 Task: In the  document selfdiscipline.epub Share this file with 'softage.6@softage.net' Make a copy of the file 'without changing the auto name' Delete the  copy of the file
Action: Mouse scrolled (130, 89) with delta (0, 0)
Screenshot: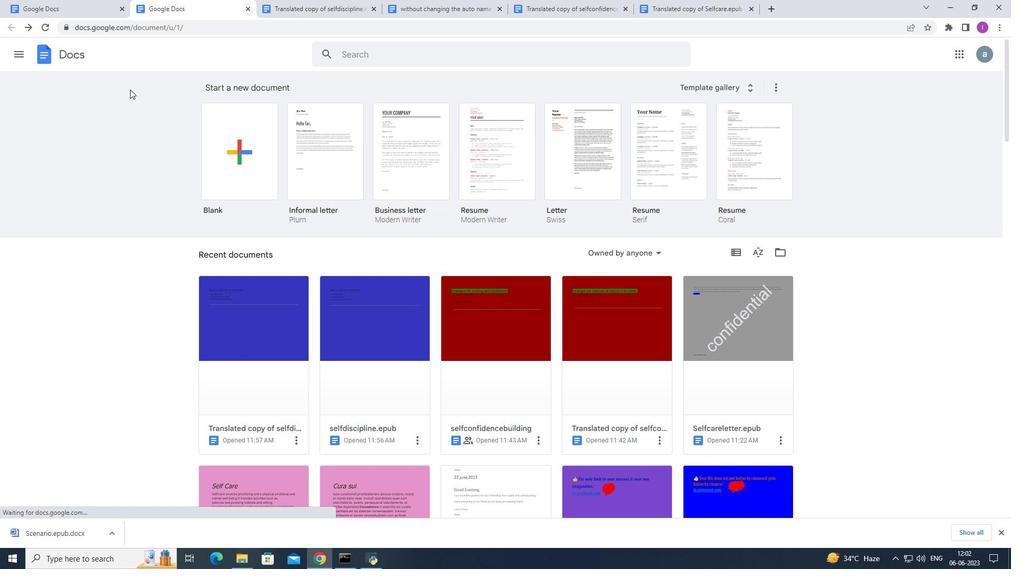 
Action: Mouse moved to (385, 312)
Screenshot: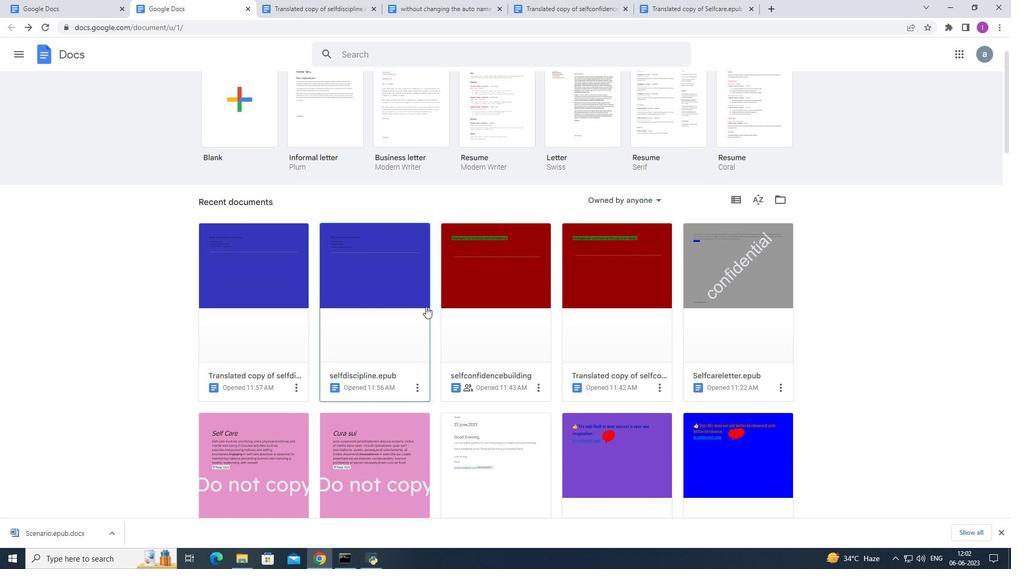 
Action: Mouse pressed left at (385, 312)
Screenshot: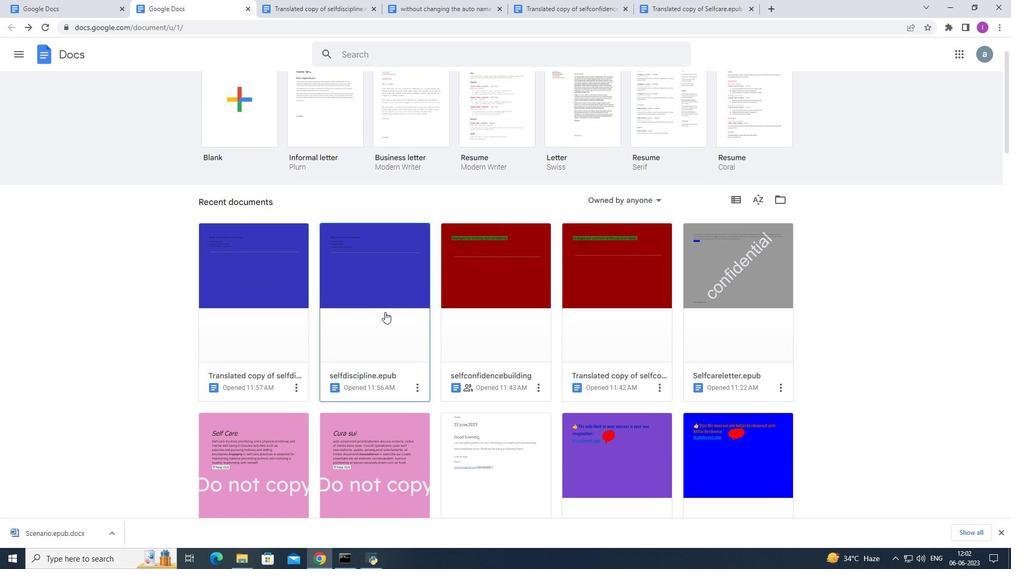 
Action: Mouse moved to (42, 62)
Screenshot: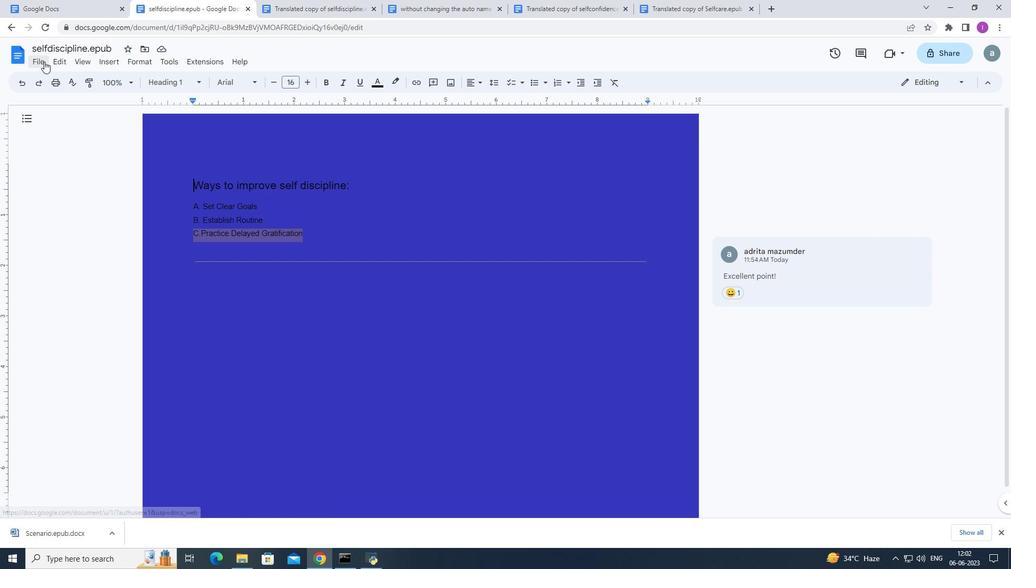 
Action: Mouse pressed left at (42, 62)
Screenshot: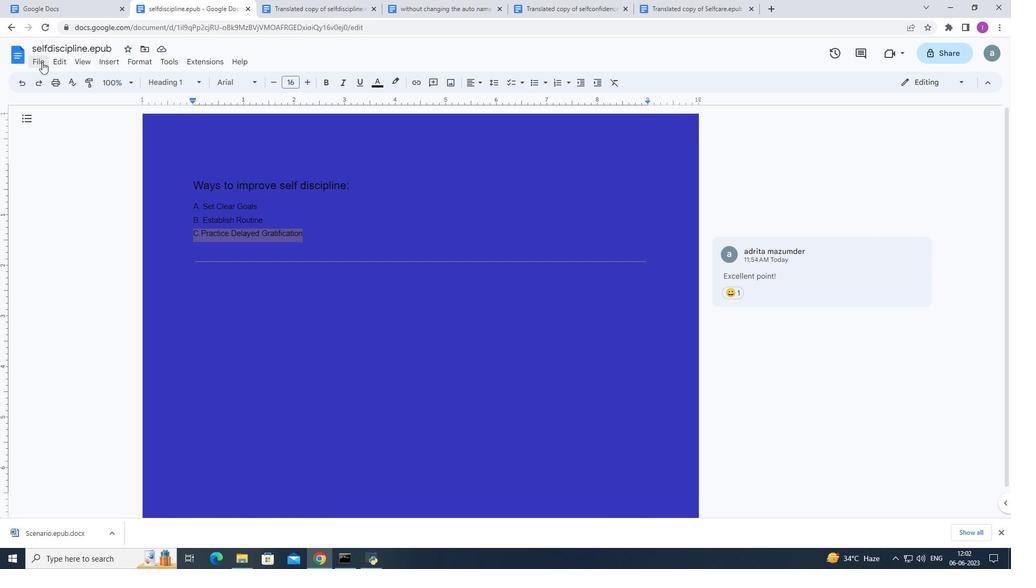 
Action: Mouse moved to (233, 139)
Screenshot: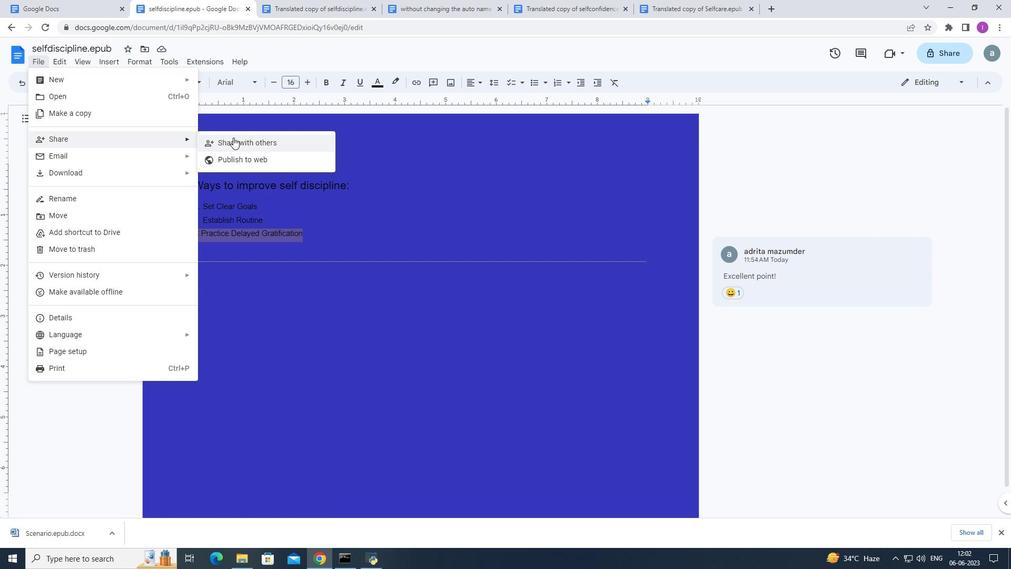 
Action: Mouse pressed left at (233, 139)
Screenshot: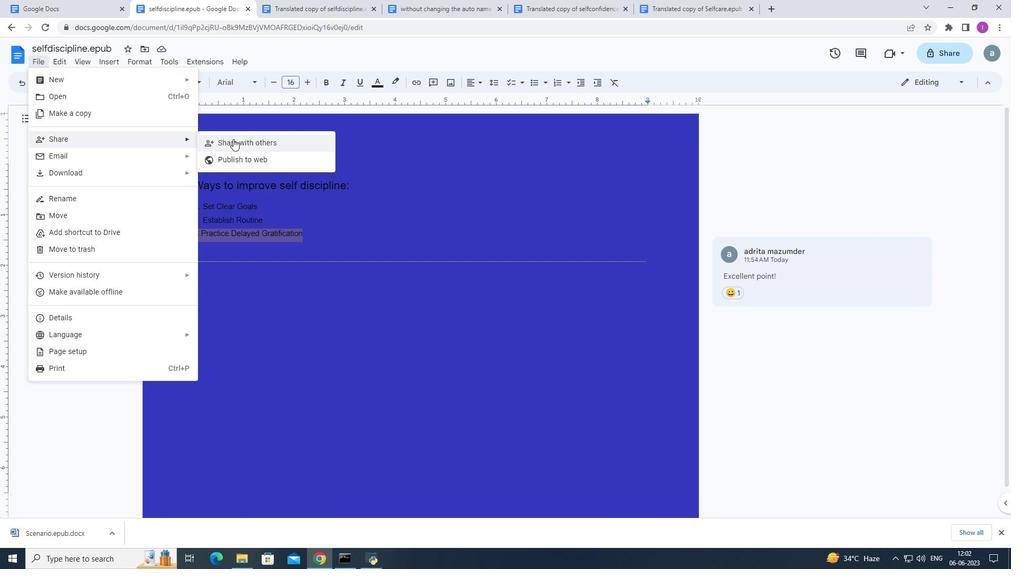 
Action: Mouse moved to (420, 227)
Screenshot: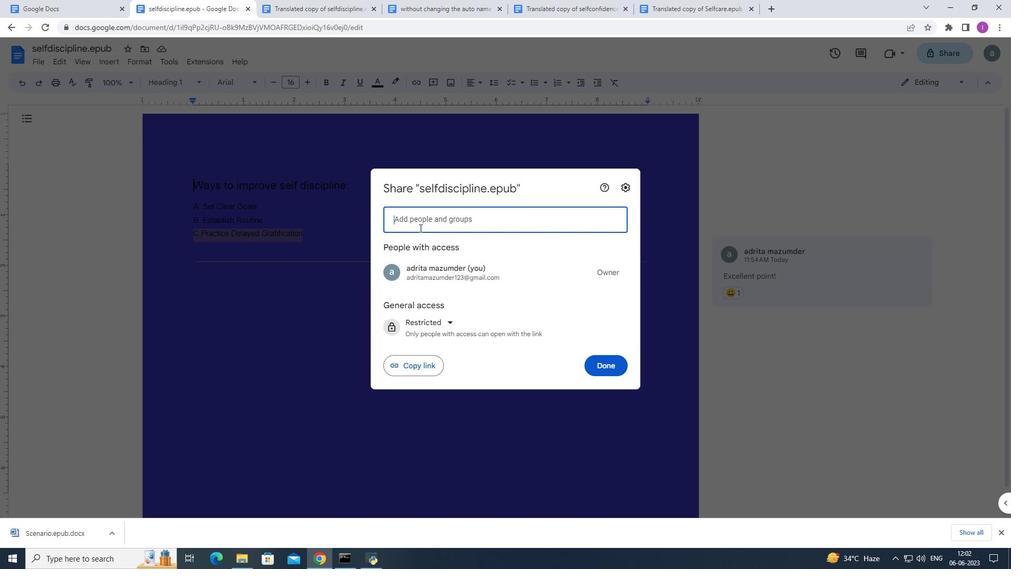
Action: Mouse pressed left at (420, 227)
Screenshot: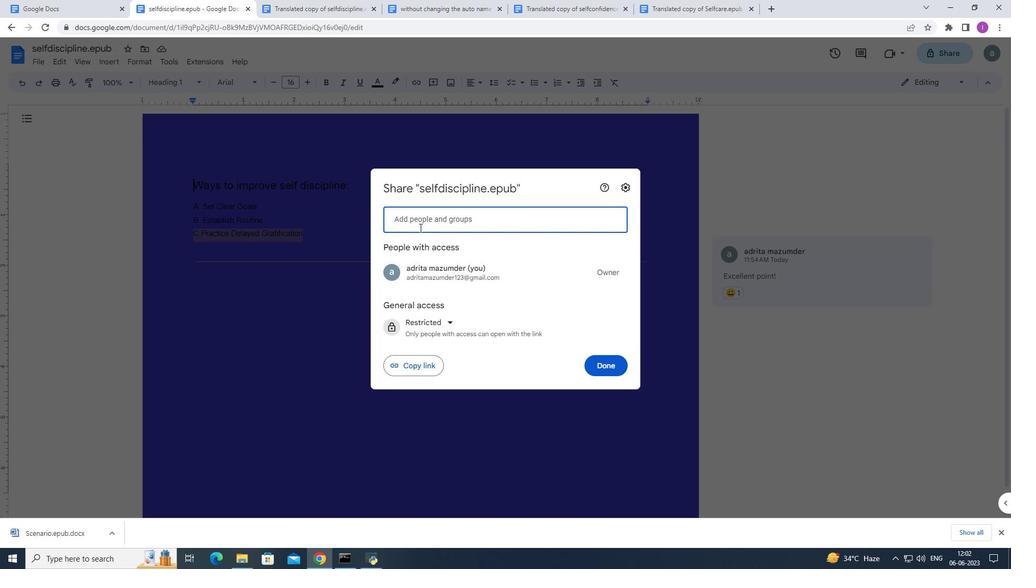 
Action: Mouse moved to (463, 310)
Screenshot: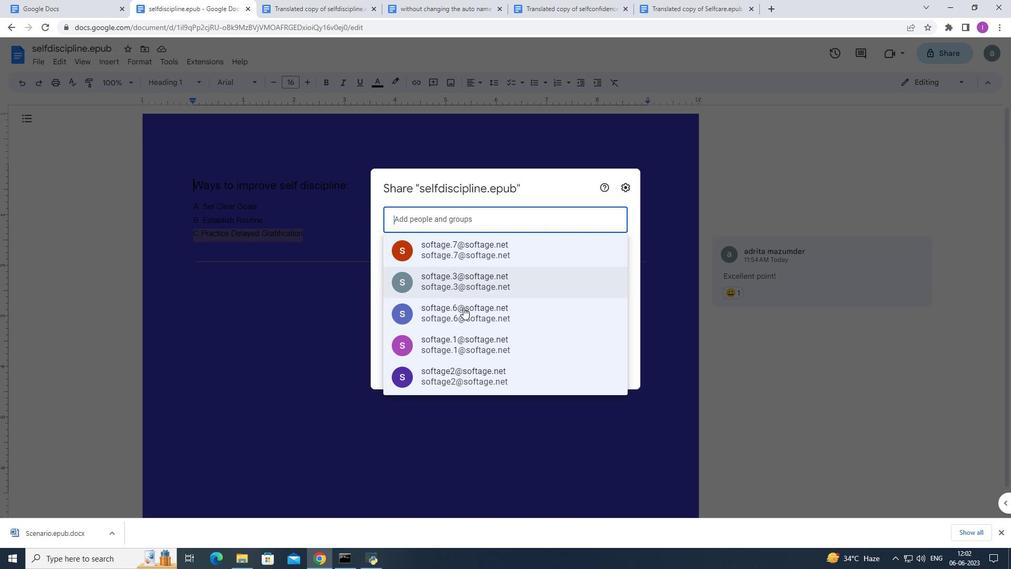 
Action: Mouse pressed left at (463, 310)
Screenshot: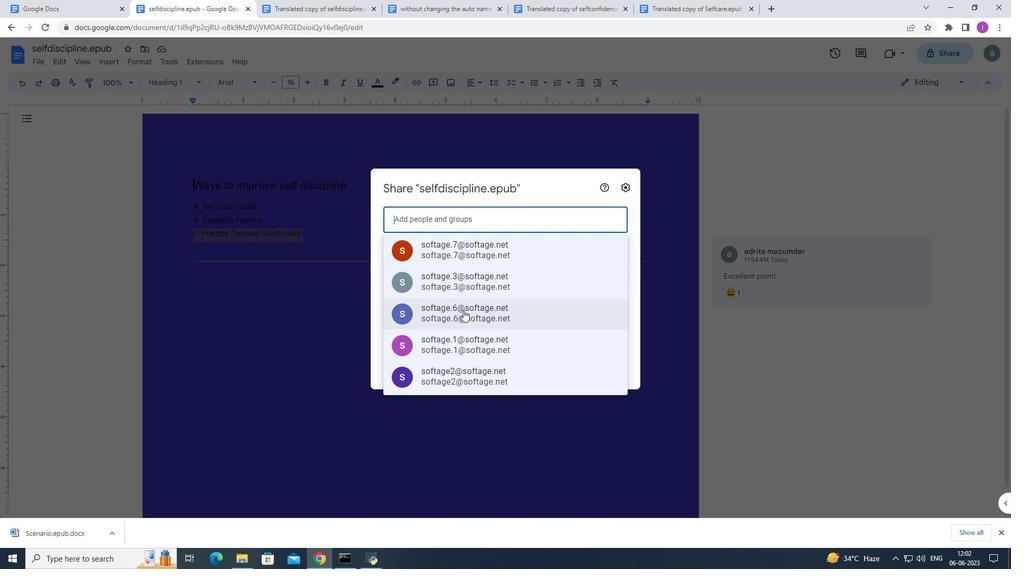 
Action: Mouse moved to (600, 351)
Screenshot: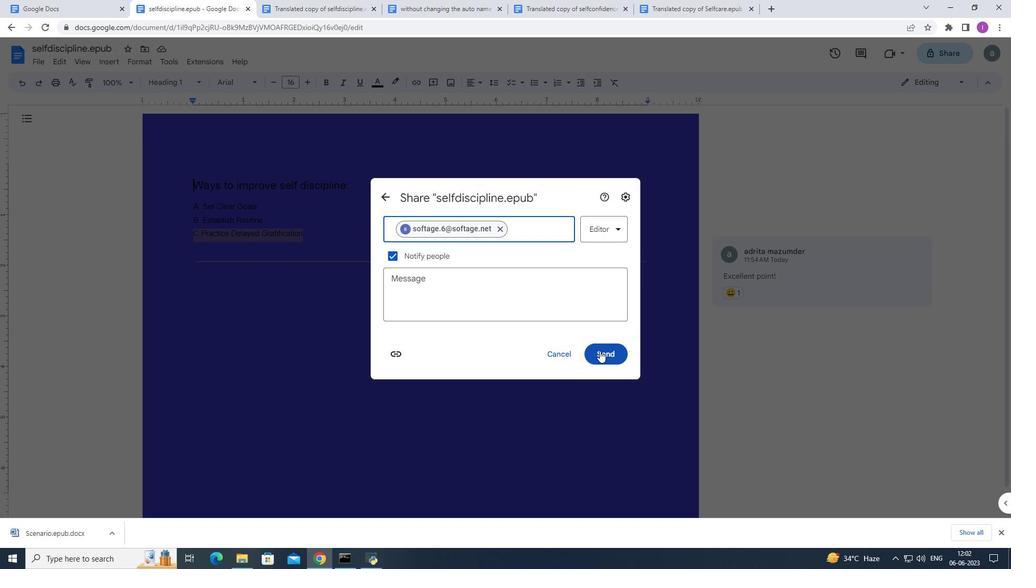 
Action: Mouse pressed left at (600, 351)
Screenshot: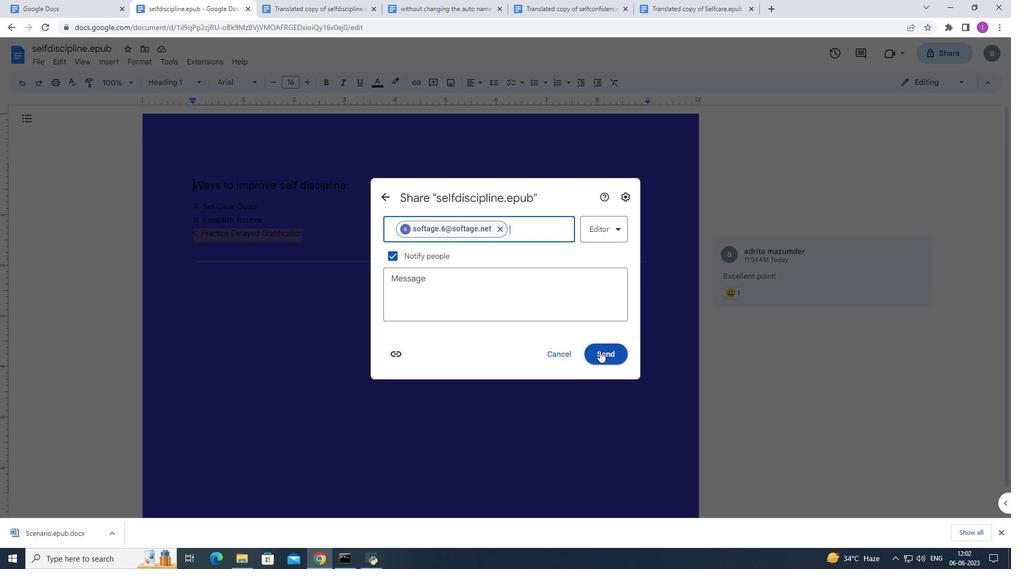 
Action: Mouse moved to (45, 59)
Screenshot: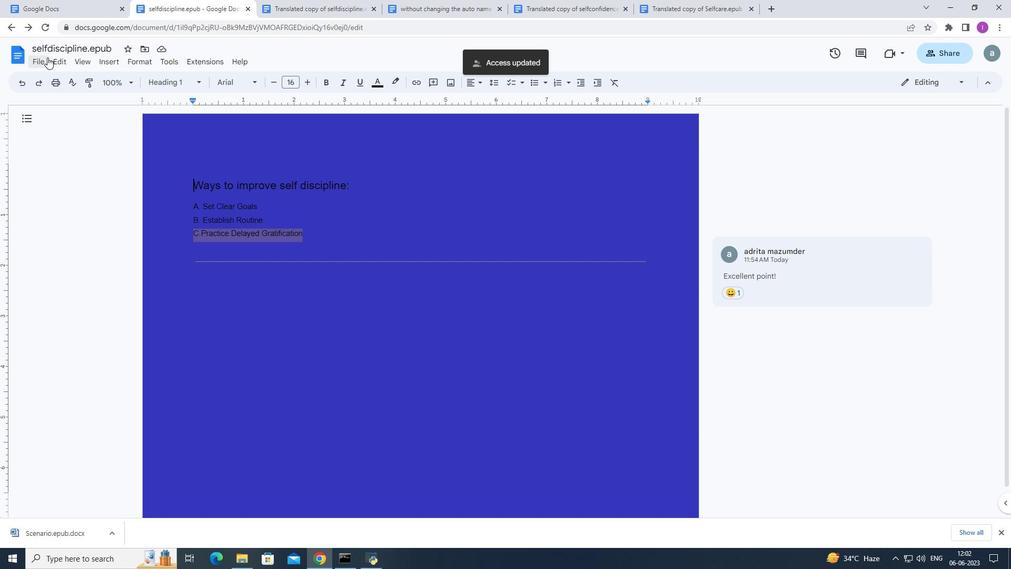 
Action: Mouse pressed left at (45, 59)
Screenshot: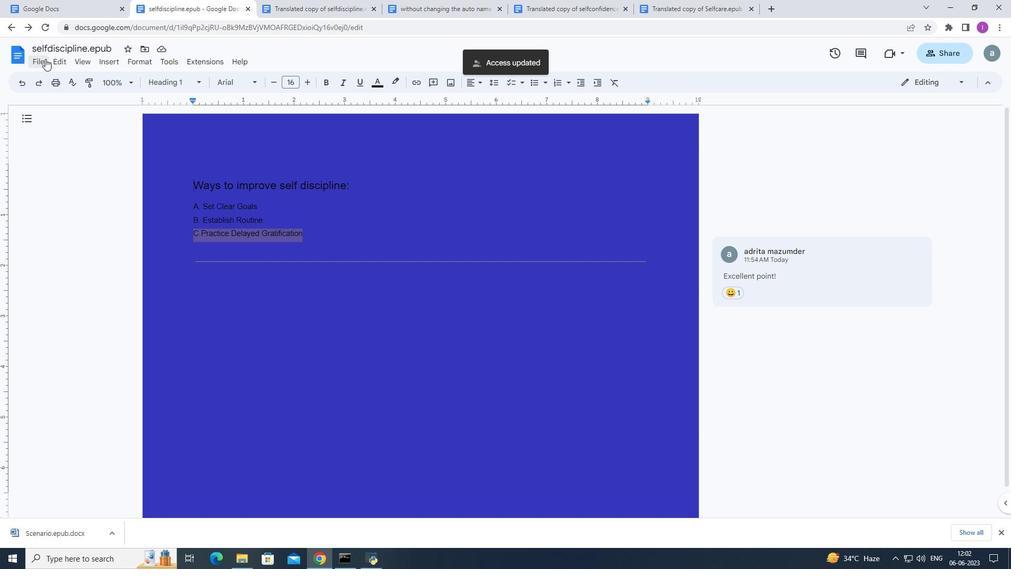 
Action: Mouse moved to (70, 111)
Screenshot: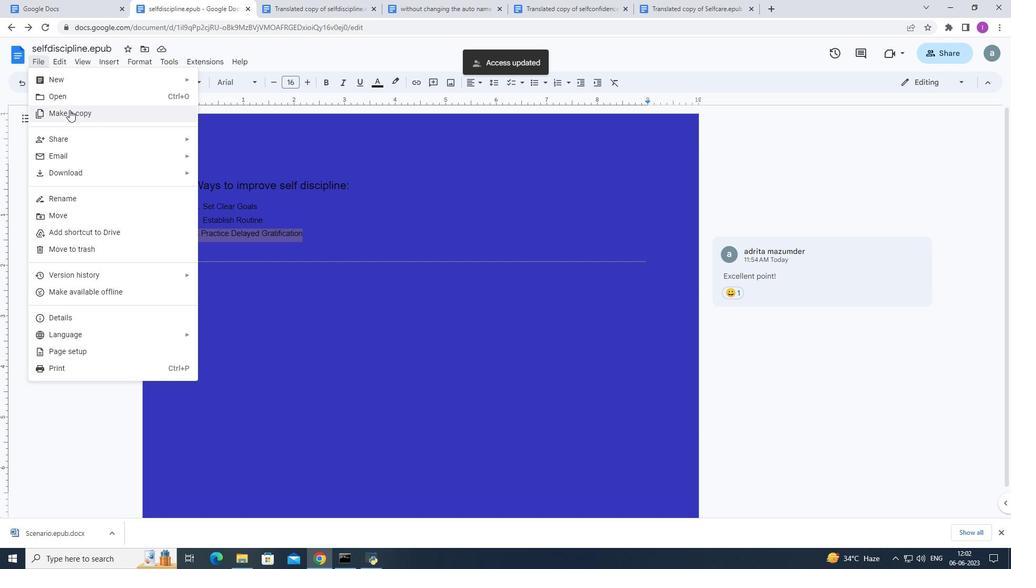 
Action: Mouse pressed left at (70, 111)
Screenshot: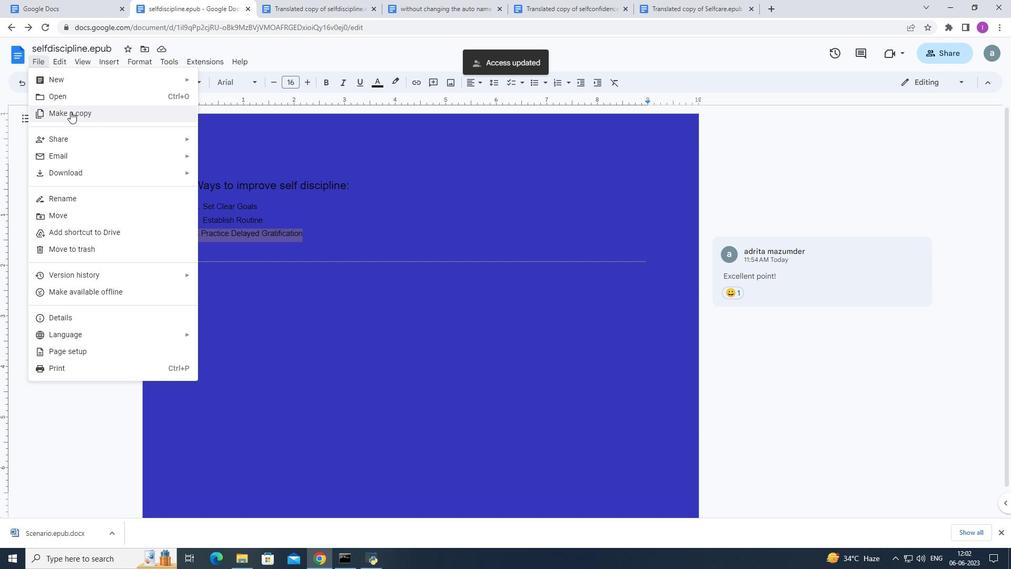 
Action: Mouse moved to (517, 292)
Screenshot: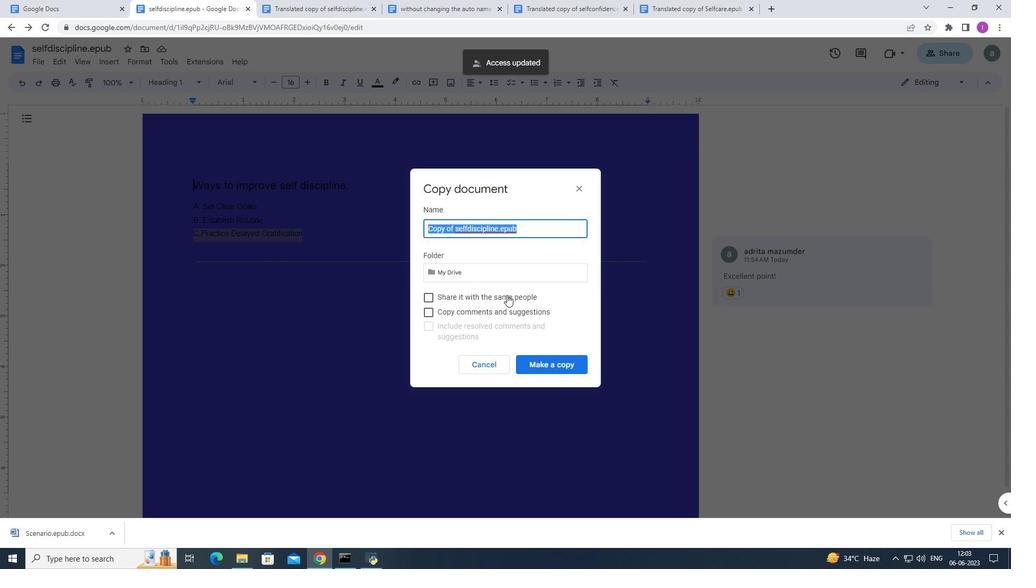 
Action: Key pressed witjhout
Screenshot: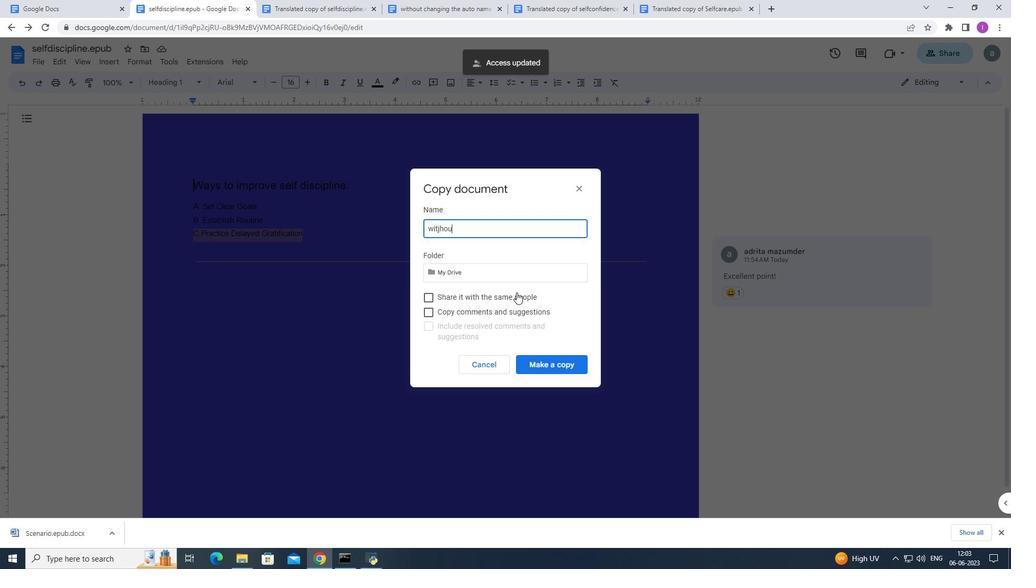
Action: Mouse moved to (439, 227)
Screenshot: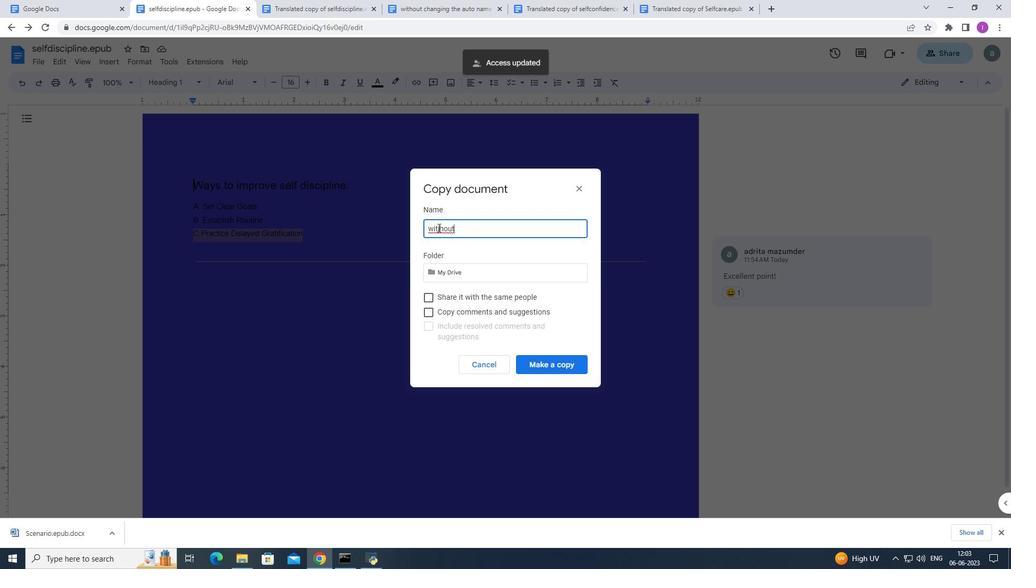 
Action: Mouse pressed left at (439, 227)
Screenshot: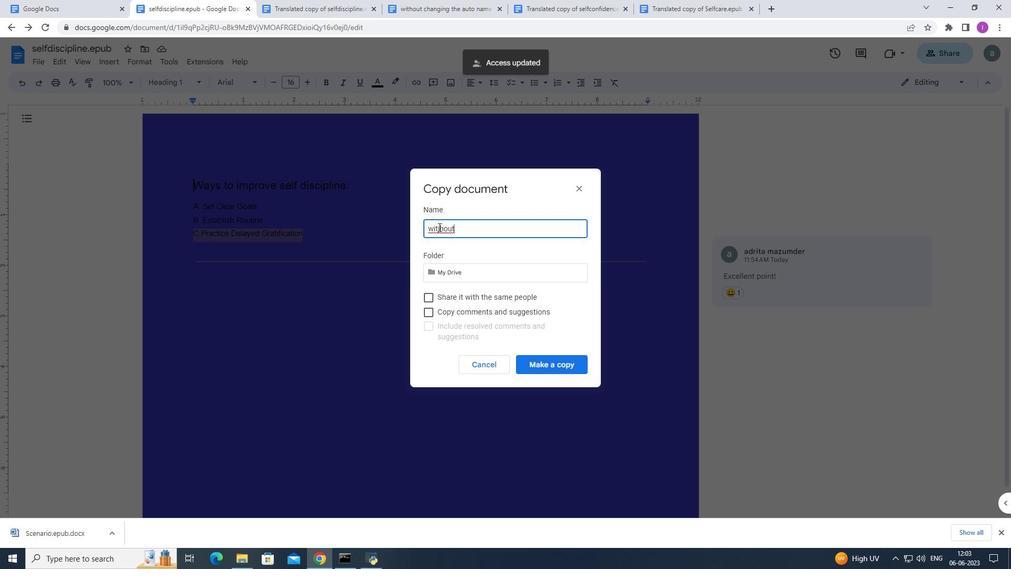 
Action: Mouse pressed left at (439, 227)
Screenshot: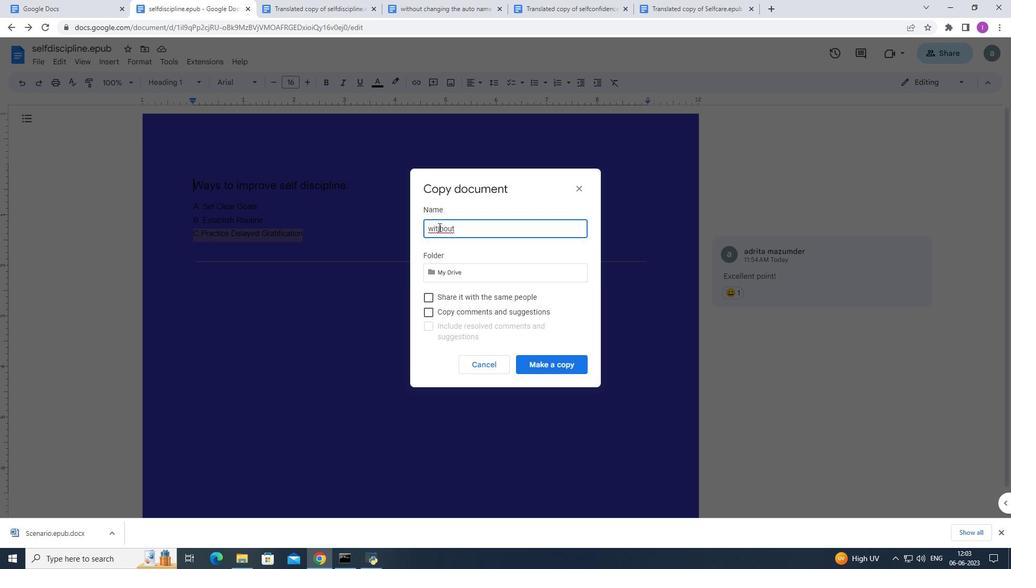 
Action: Mouse pressed left at (439, 227)
Screenshot: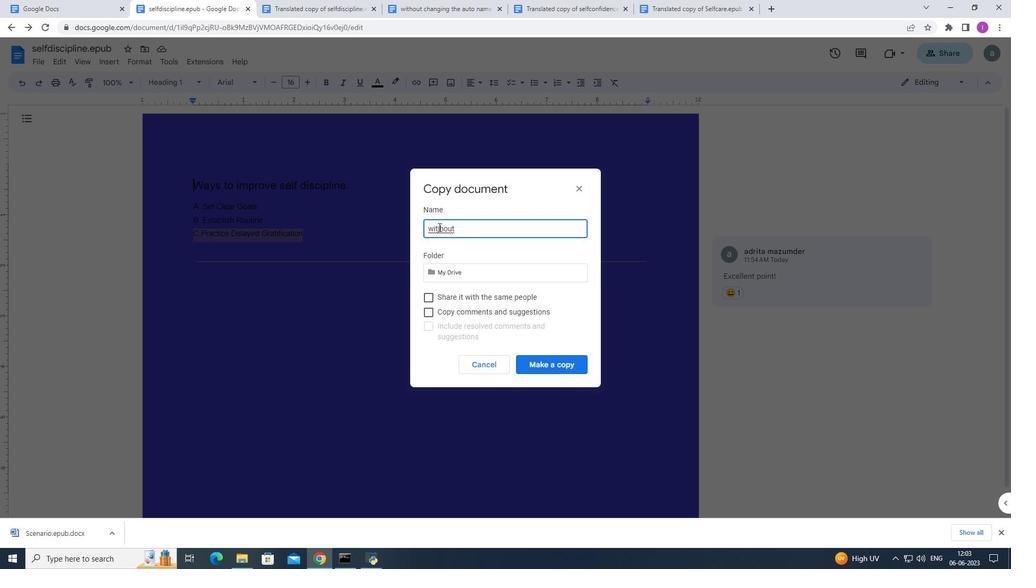 
Action: Mouse moved to (449, 246)
Screenshot: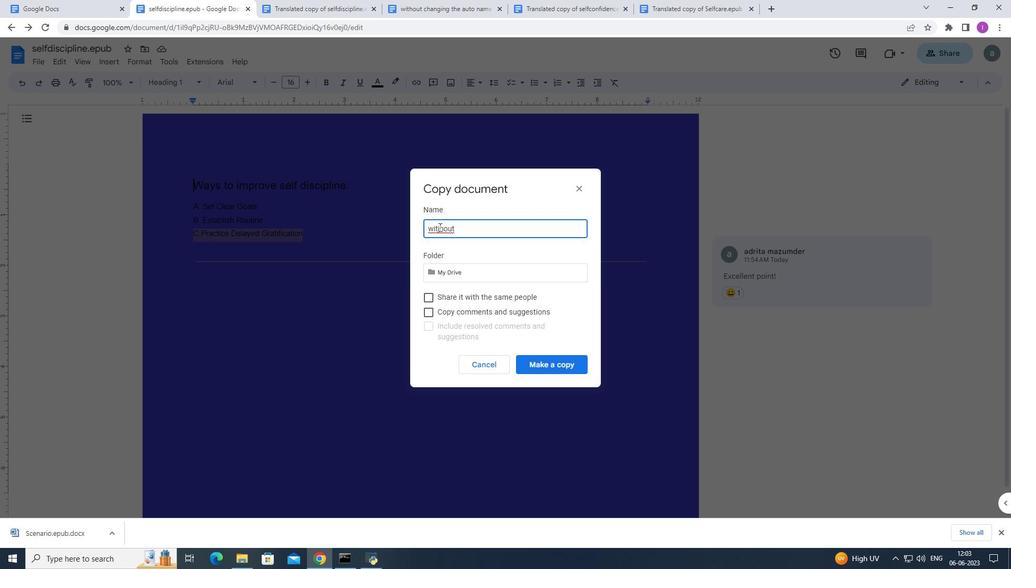 
Action: Key pressed <Key.backspace>
Screenshot: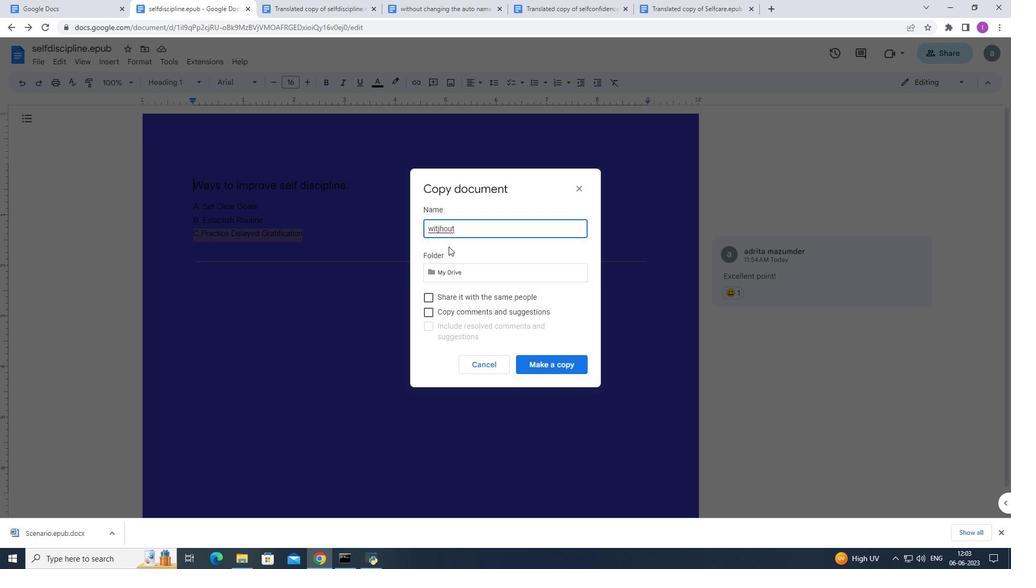 
Action: Mouse moved to (438, 230)
Screenshot: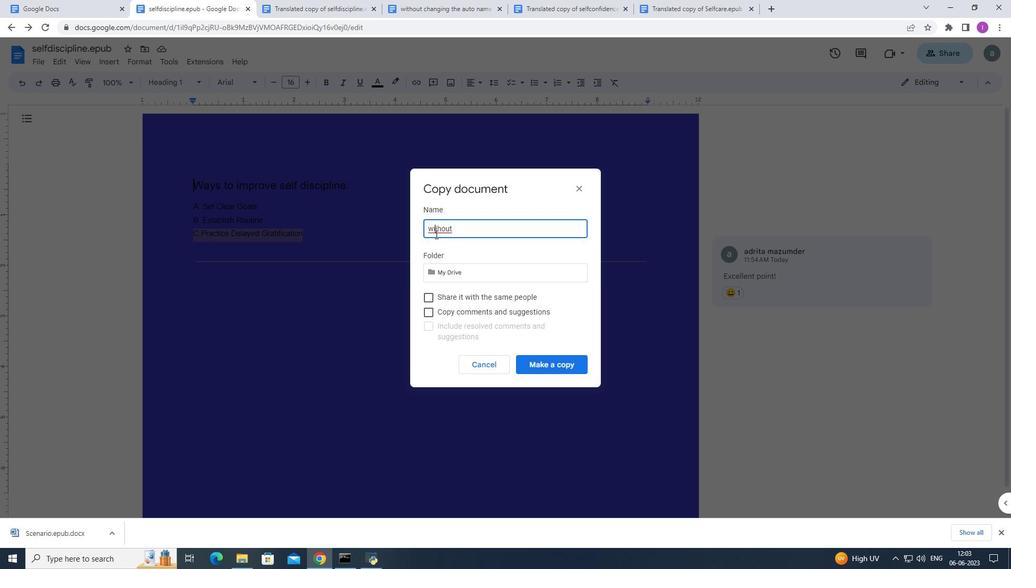 
Action: Mouse pressed left at (438, 230)
Screenshot: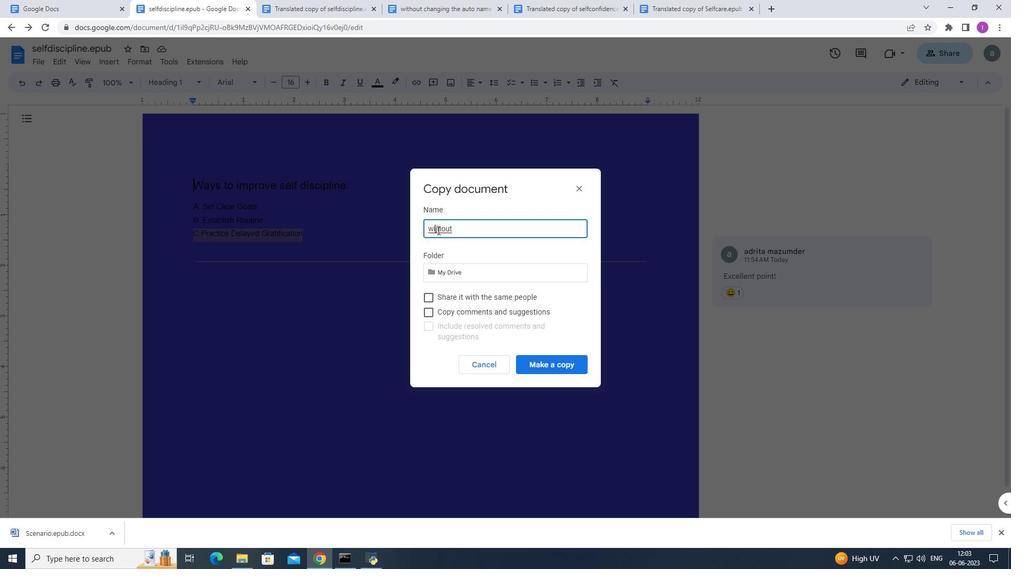 
Action: Mouse moved to (438, 229)
Screenshot: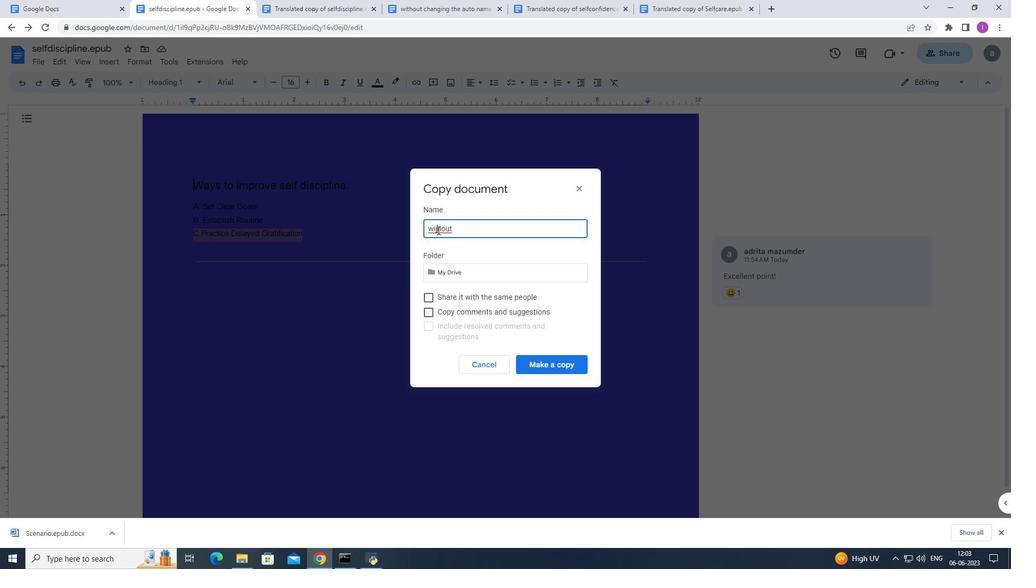 
Action: Key pressed <Key.backspace>th
Screenshot: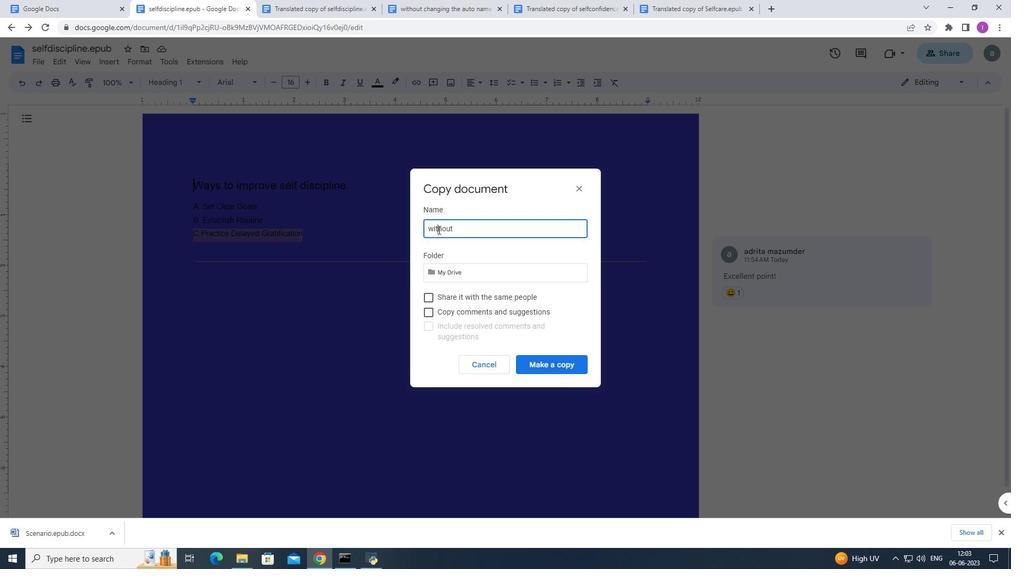 
Action: Mouse moved to (480, 233)
Screenshot: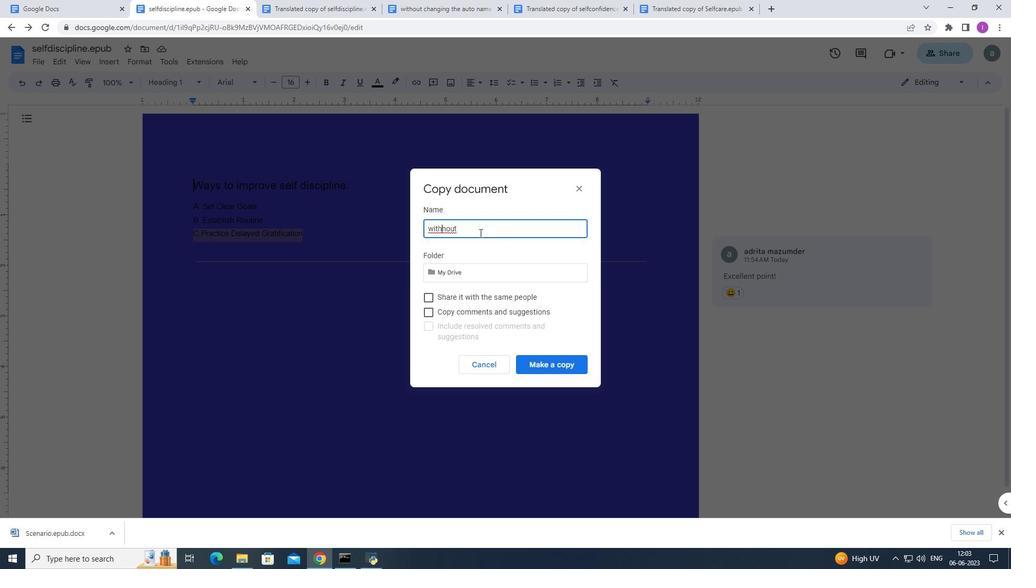 
Action: Key pressed <Key.backspace>
Screenshot: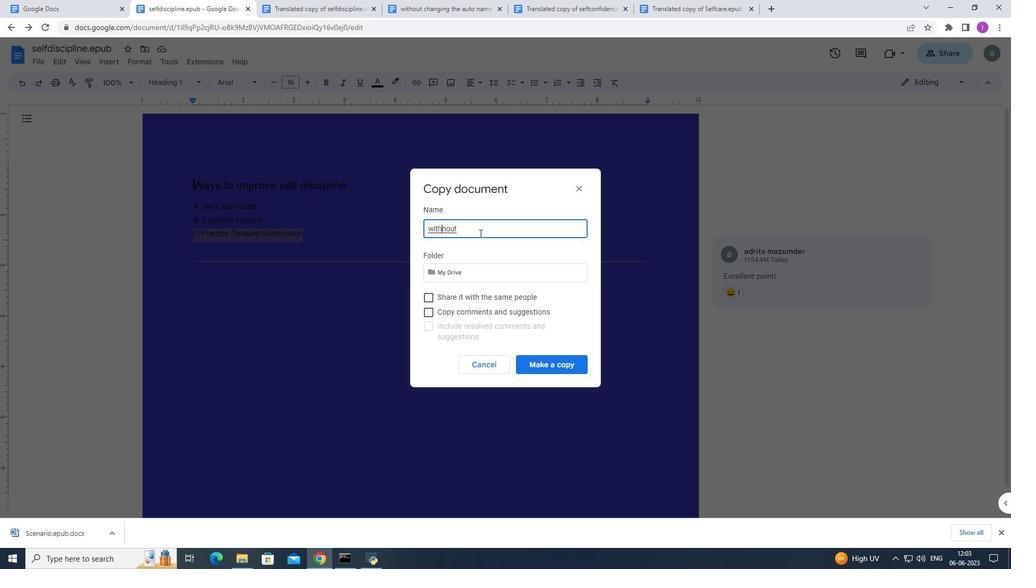 
Action: Mouse moved to (481, 233)
Screenshot: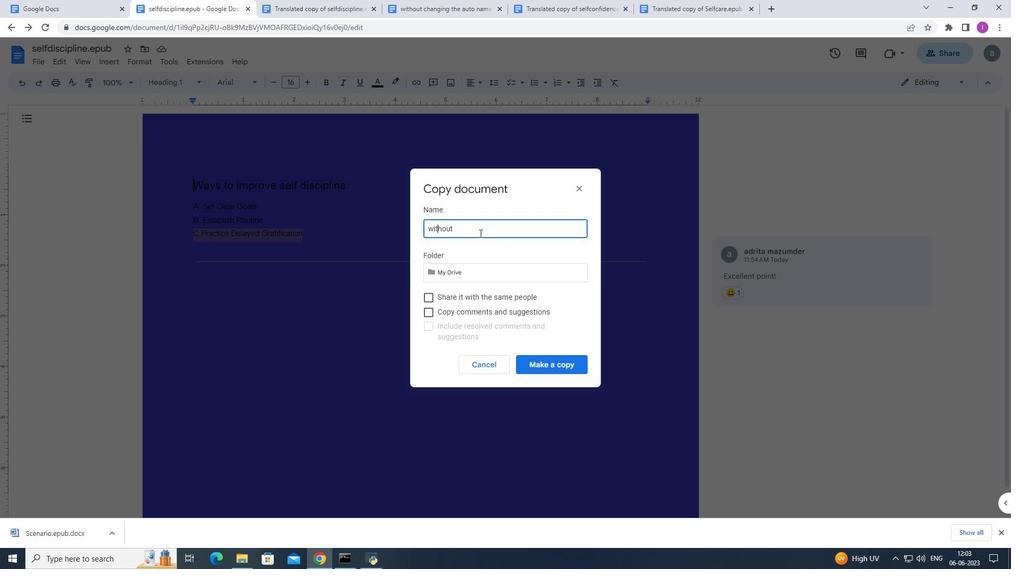 
Action: Mouse pressed left at (481, 233)
Screenshot: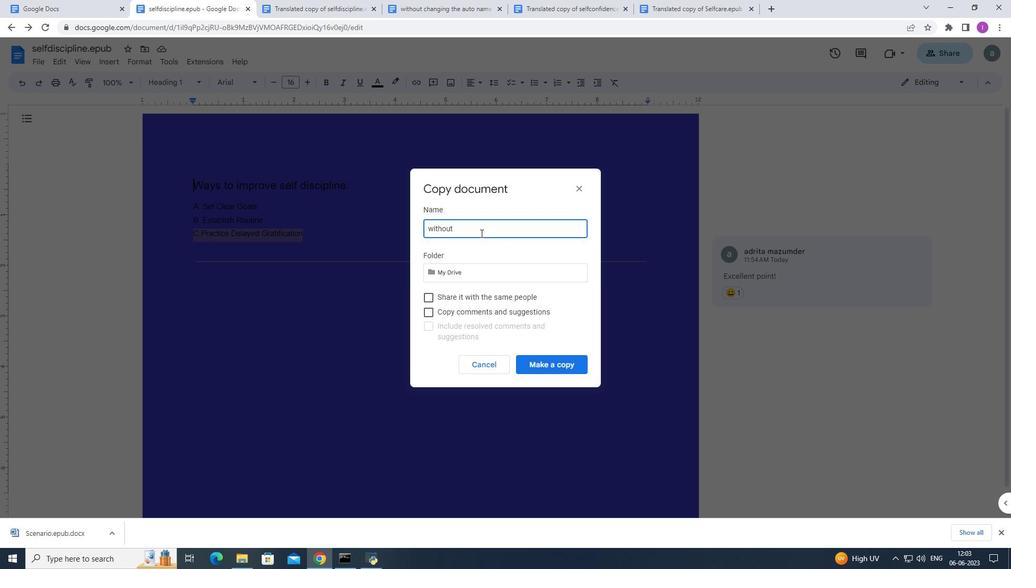 
Action: Key pressed <Key.space>changu=<Key.backspace><Key.backspace>ingthe<Key.space>
Screenshot: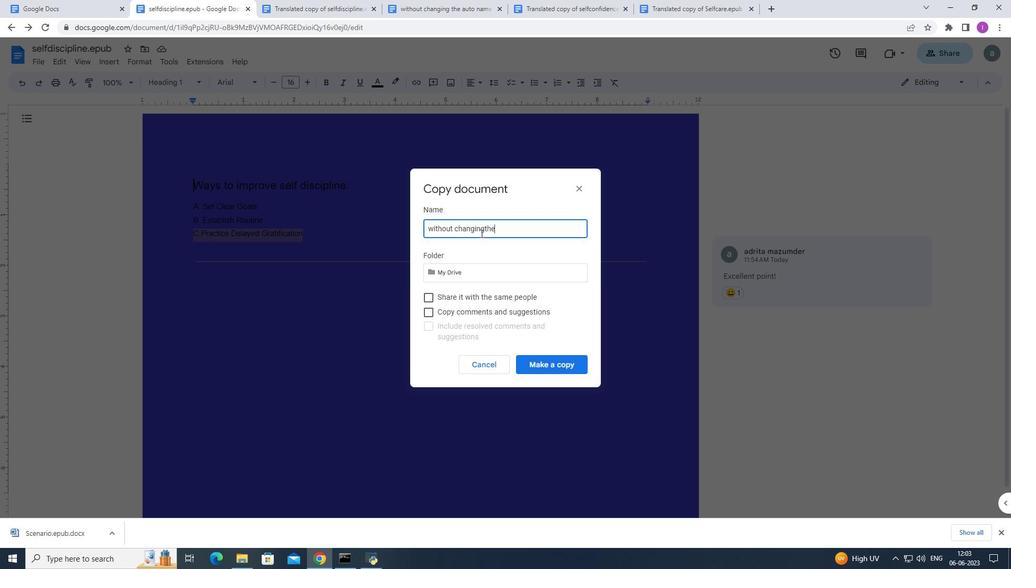 
Action: Mouse moved to (483, 232)
Screenshot: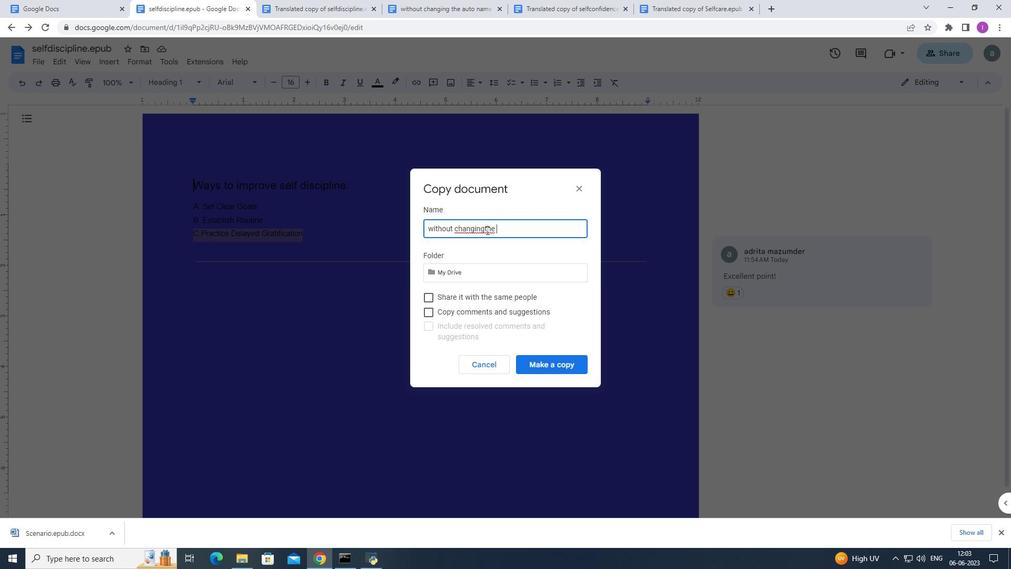 
Action: Mouse pressed left at (483, 232)
Screenshot: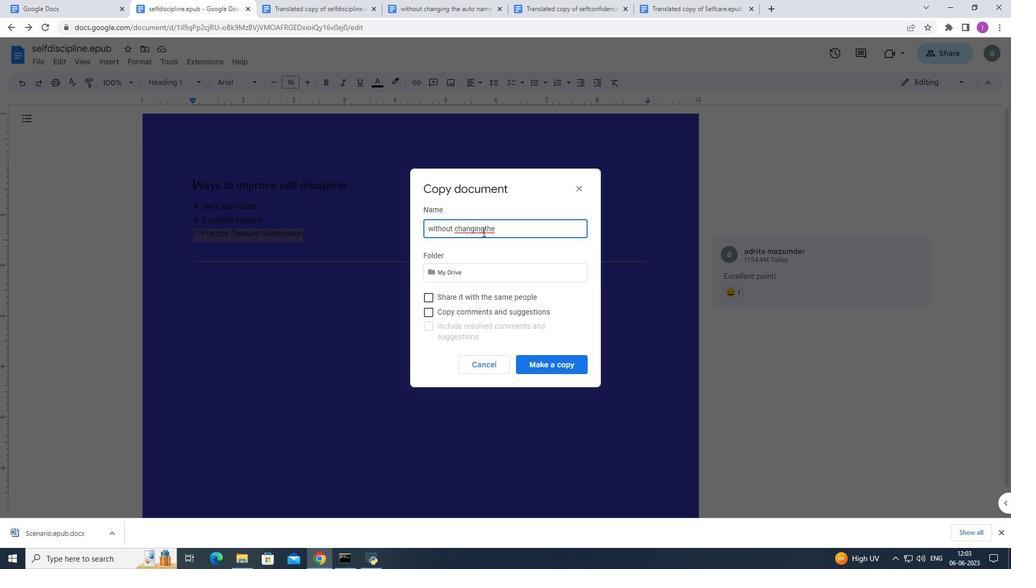 
Action: Key pressed <Key.space>
Screenshot: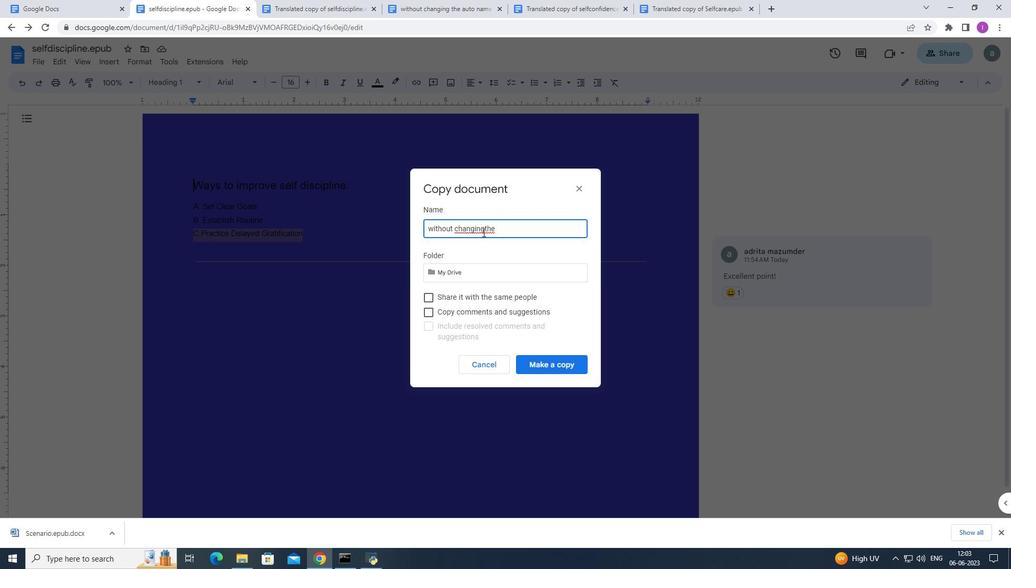 
Action: Mouse moved to (501, 228)
Screenshot: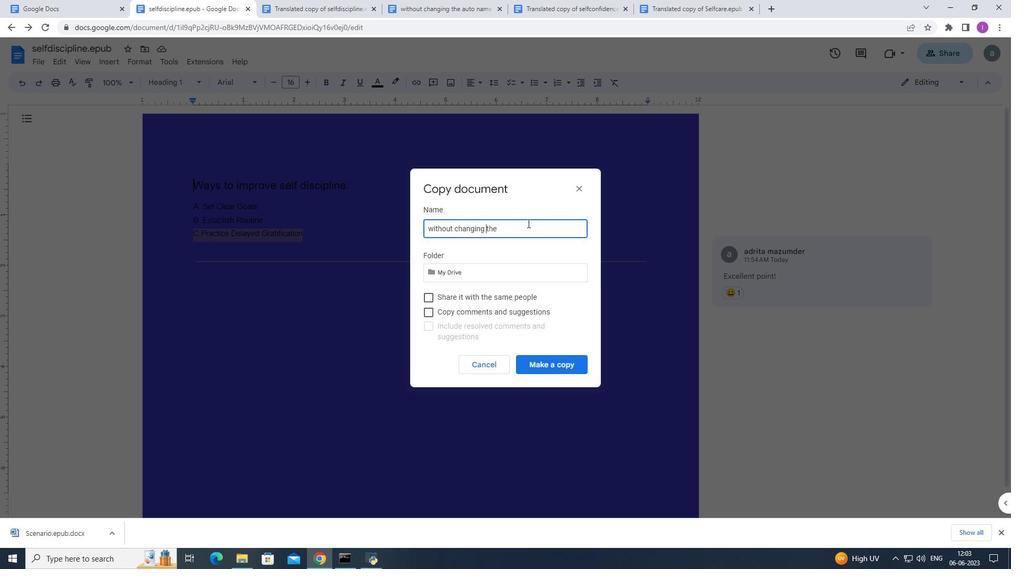 
Action: Mouse pressed left at (501, 228)
Screenshot: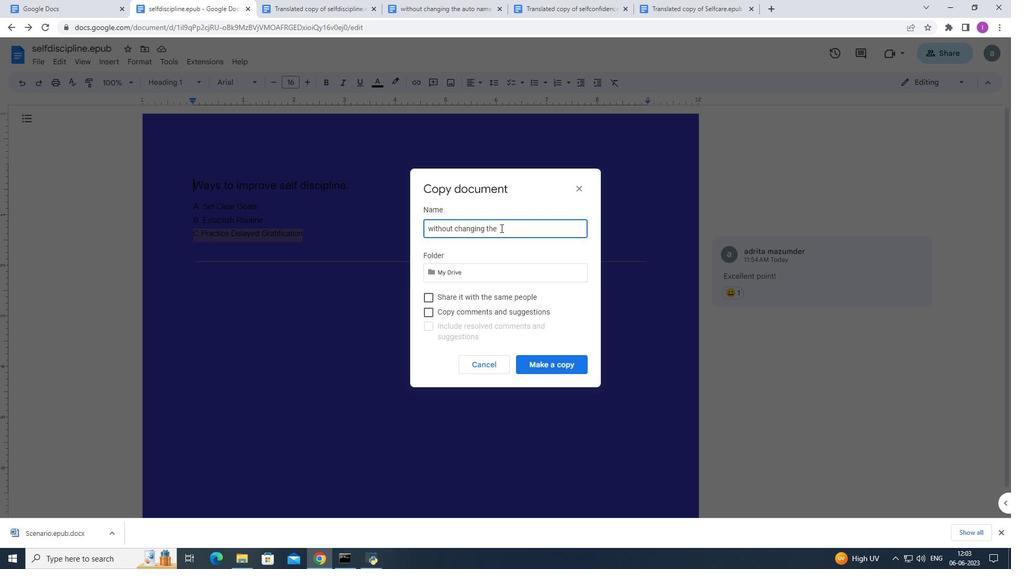 
Action: Mouse moved to (541, 229)
Screenshot: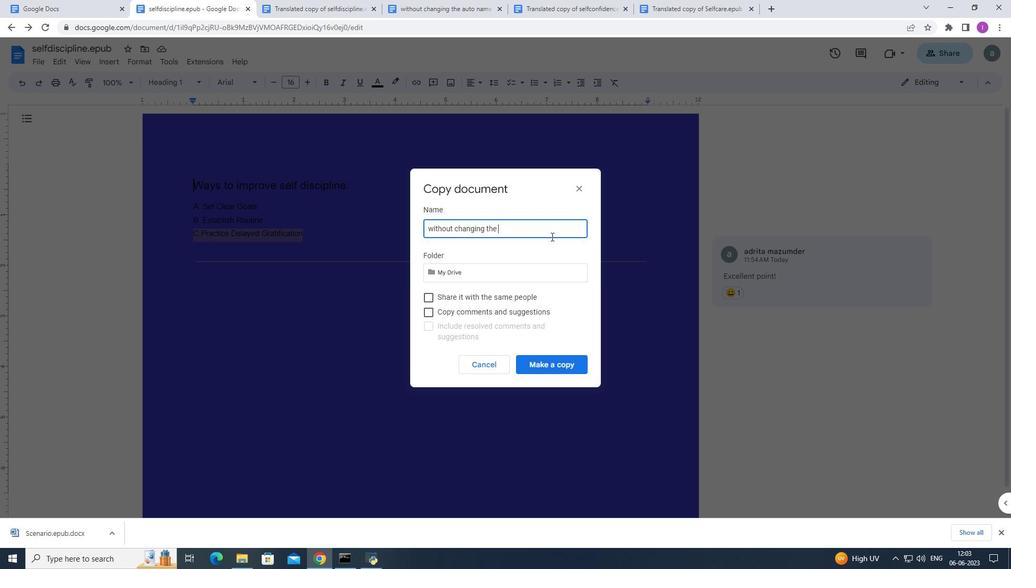 
Action: Key pressed auto<Key.space>name
Screenshot: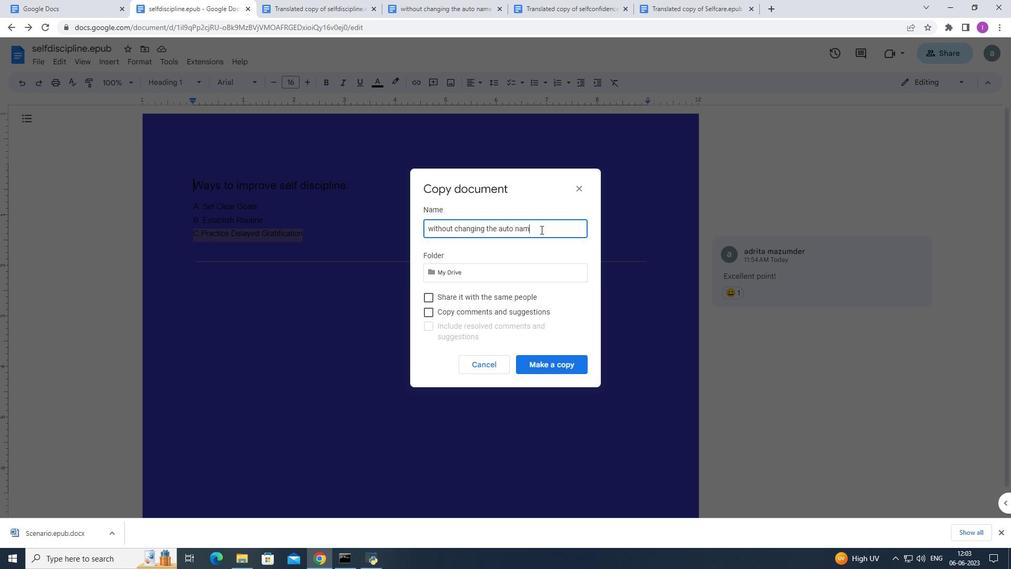 
Action: Mouse moved to (547, 363)
Screenshot: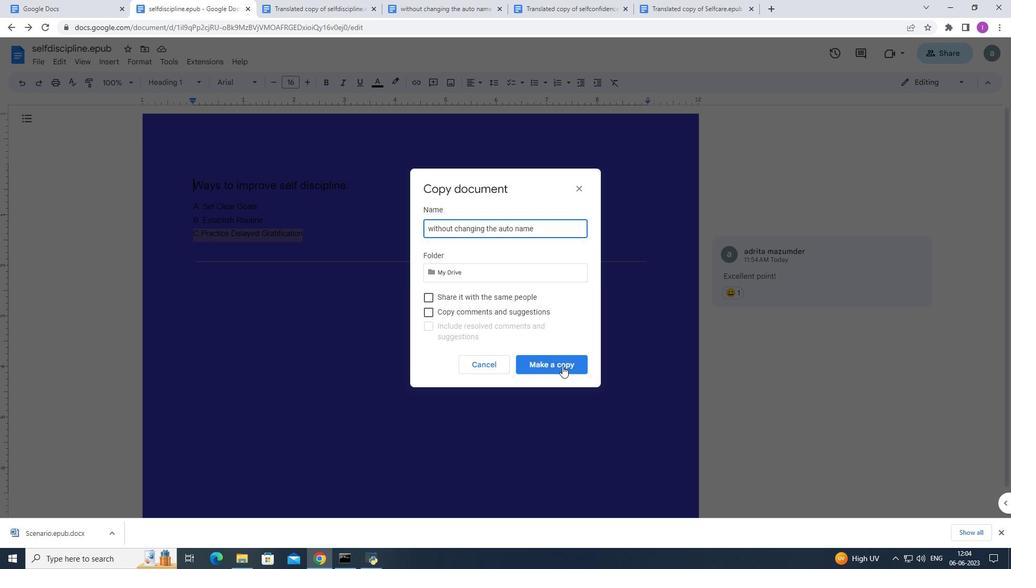 
Action: Mouse pressed left at (547, 363)
Screenshot: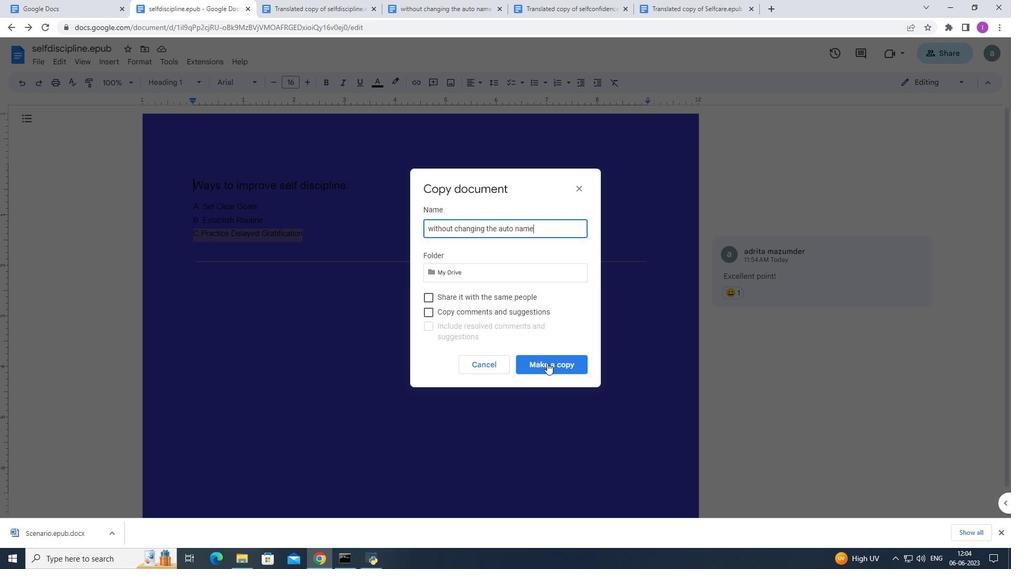 
Action: Mouse moved to (167, 7)
Screenshot: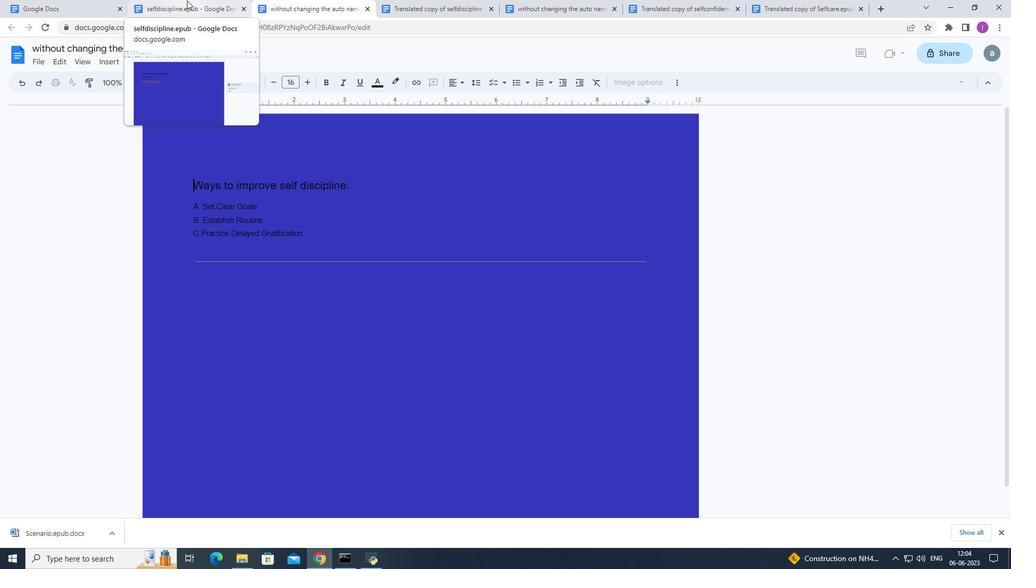 
Action: Mouse pressed left at (167, 7)
Screenshot: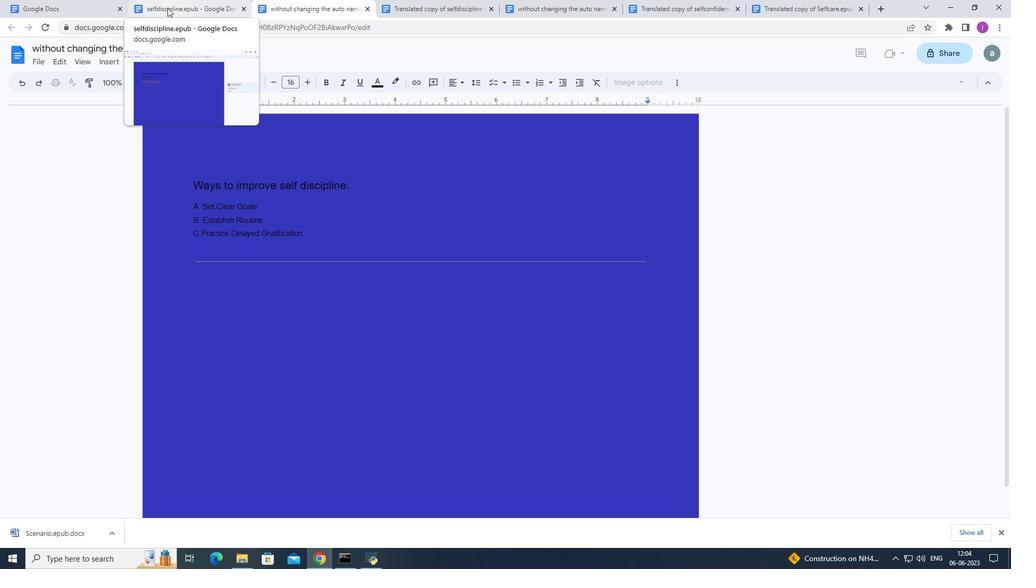 
Action: Mouse moved to (12, 32)
Screenshot: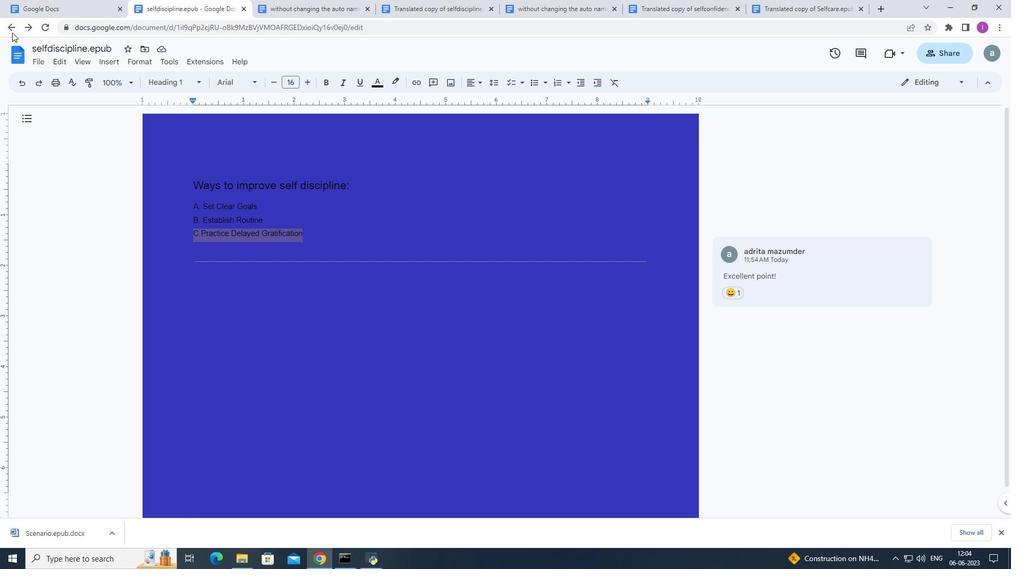 
Action: Mouse pressed left at (12, 32)
Screenshot: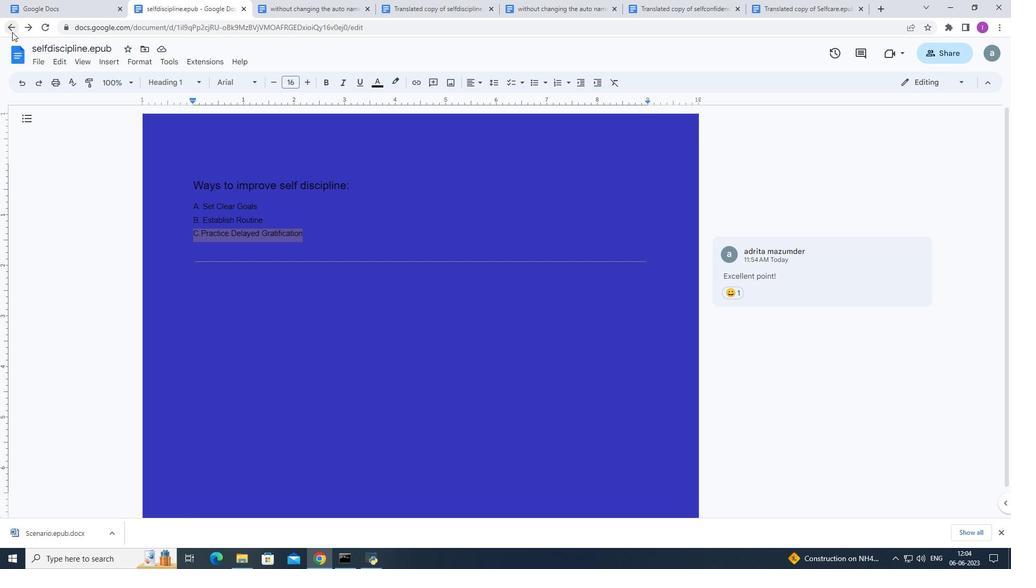 
Action: Mouse moved to (297, 442)
Screenshot: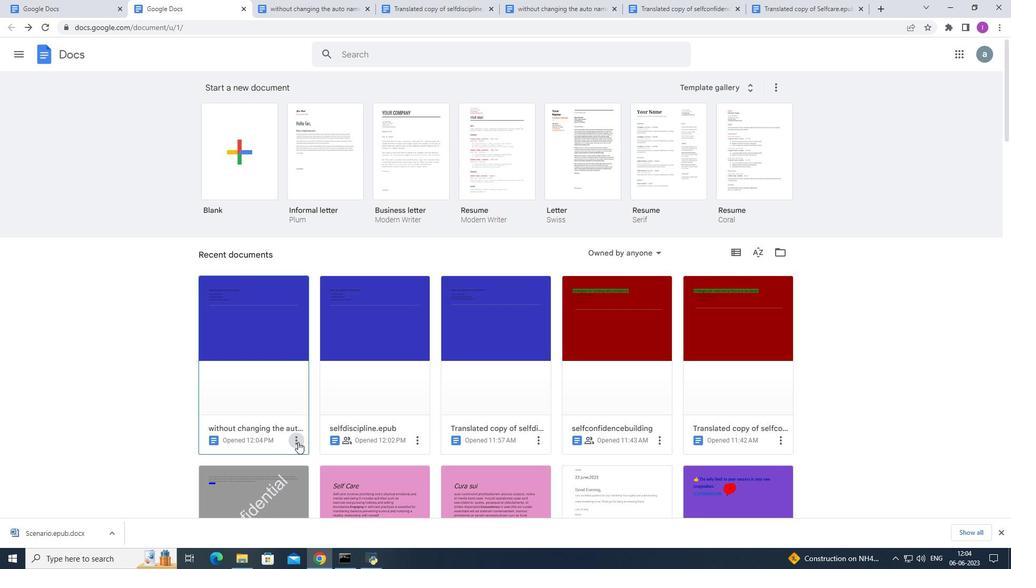 
Action: Mouse pressed left at (297, 442)
Screenshot: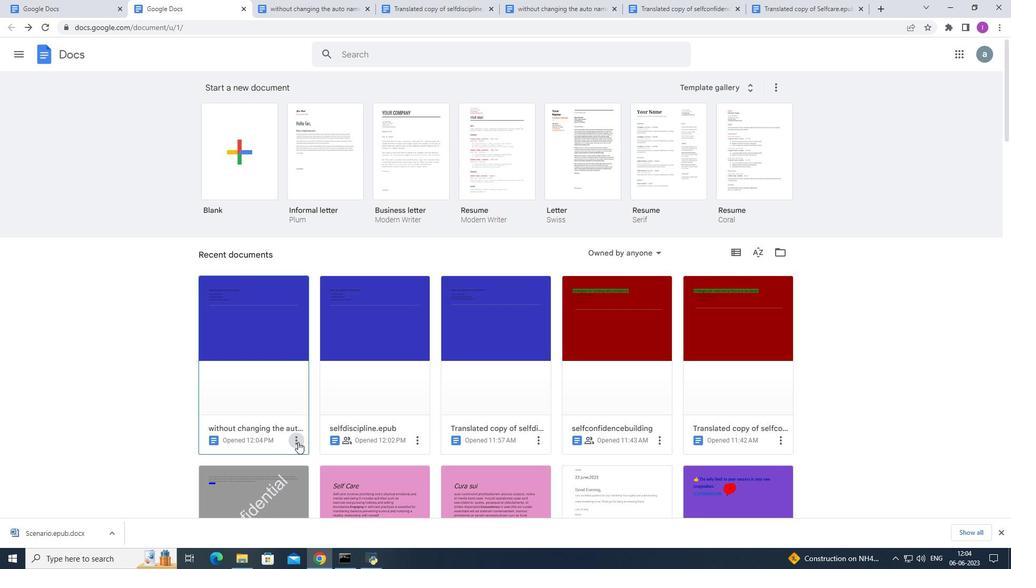 
Action: Mouse moved to (280, 368)
Screenshot: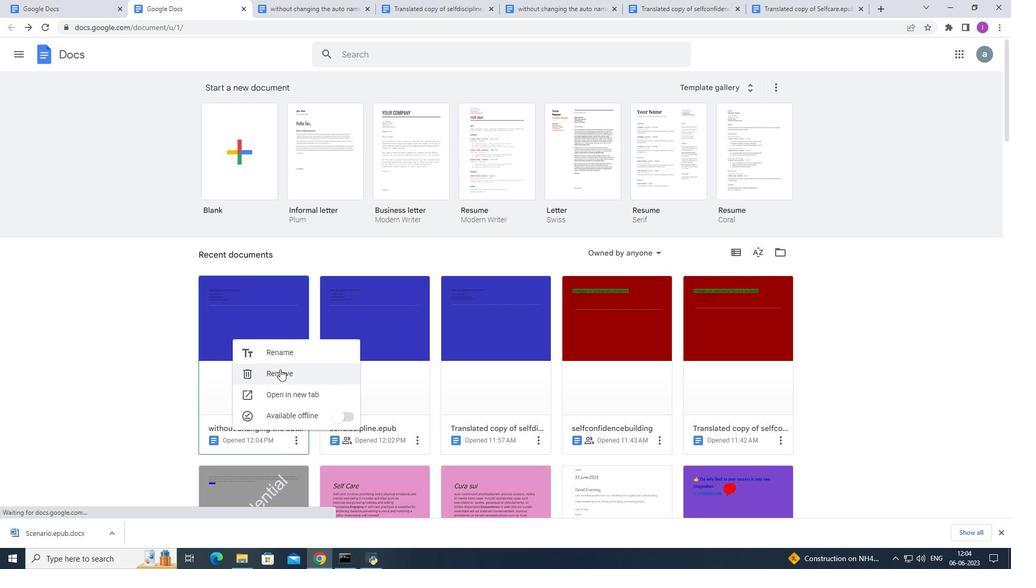 
Action: Mouse pressed left at (280, 368)
Screenshot: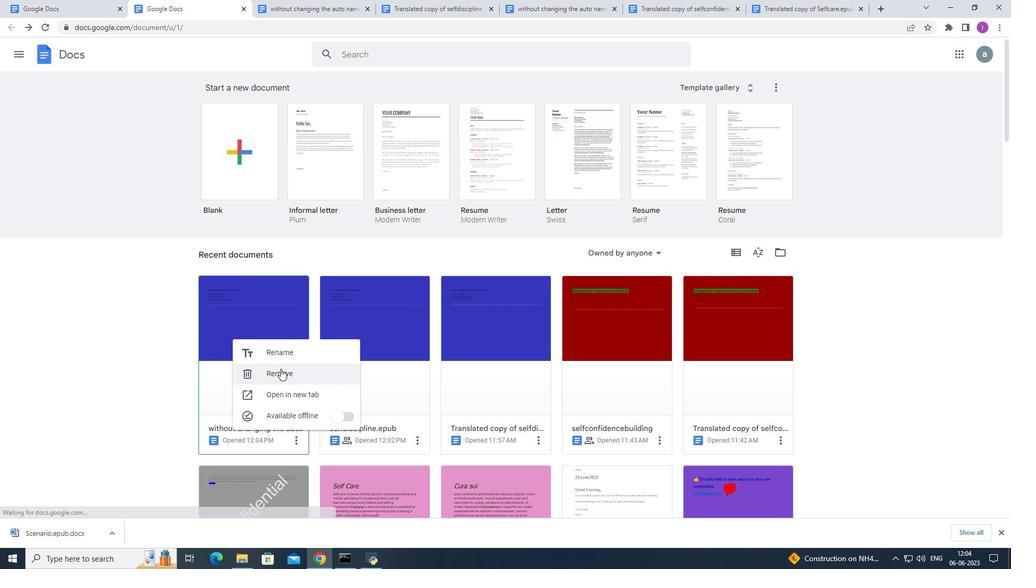 
Action: Mouse moved to (637, 317)
Screenshot: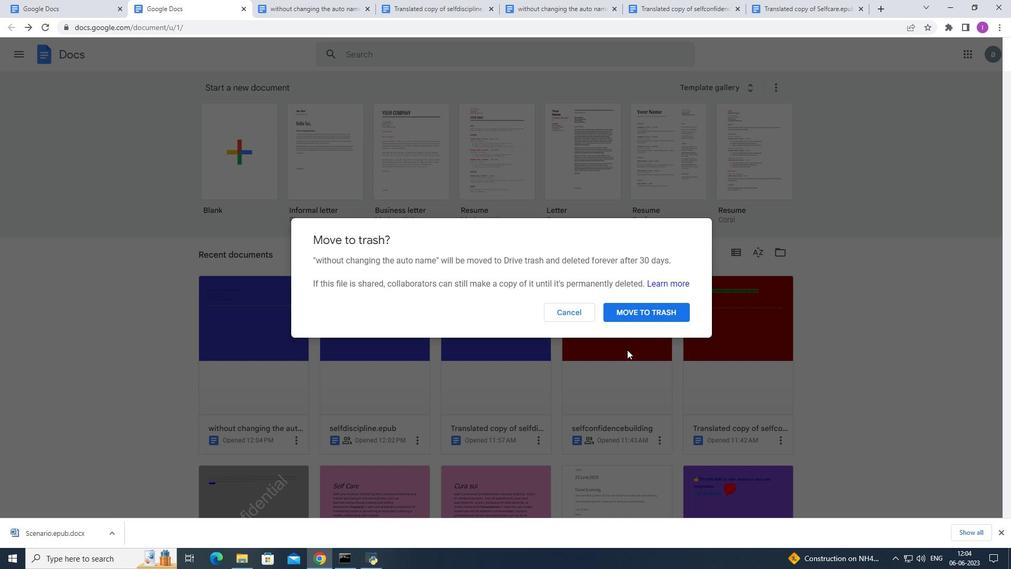 
Action: Mouse pressed left at (637, 317)
Screenshot: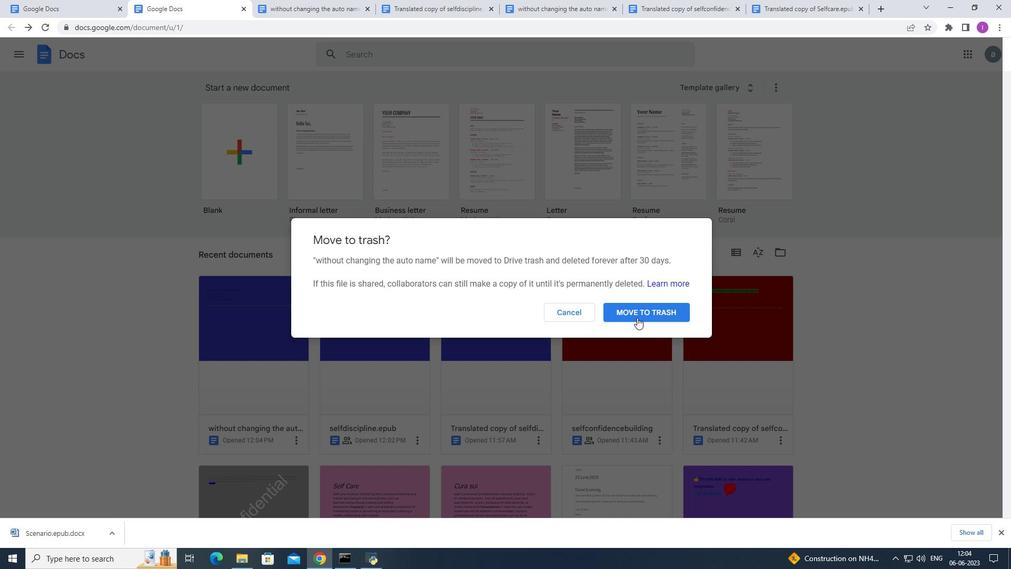 
Action: Mouse moved to (629, 322)
Screenshot: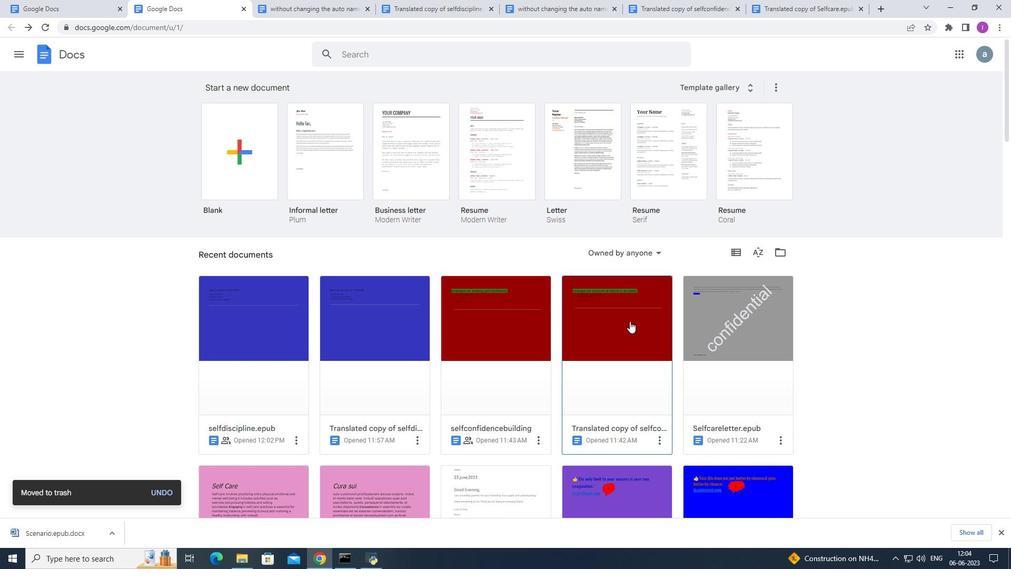 
